 Task: Create a section Database Migration Sprint and in the section, add a milestone Incident Response Planning in the project AlphaTech
Action: Mouse moved to (87, 370)
Screenshot: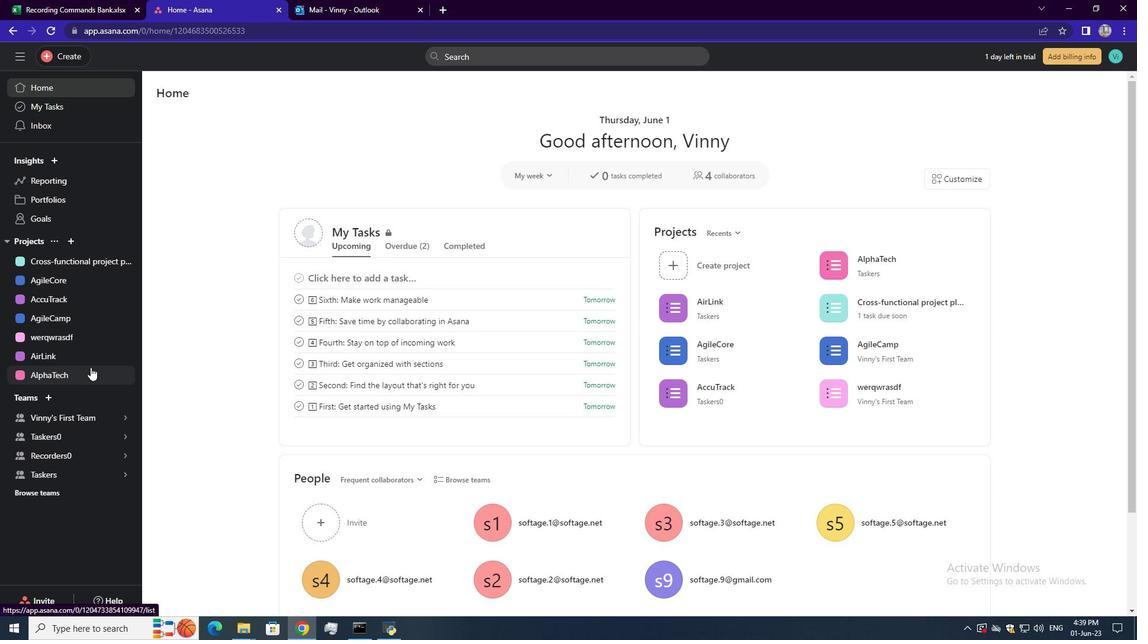 
Action: Mouse pressed left at (87, 370)
Screenshot: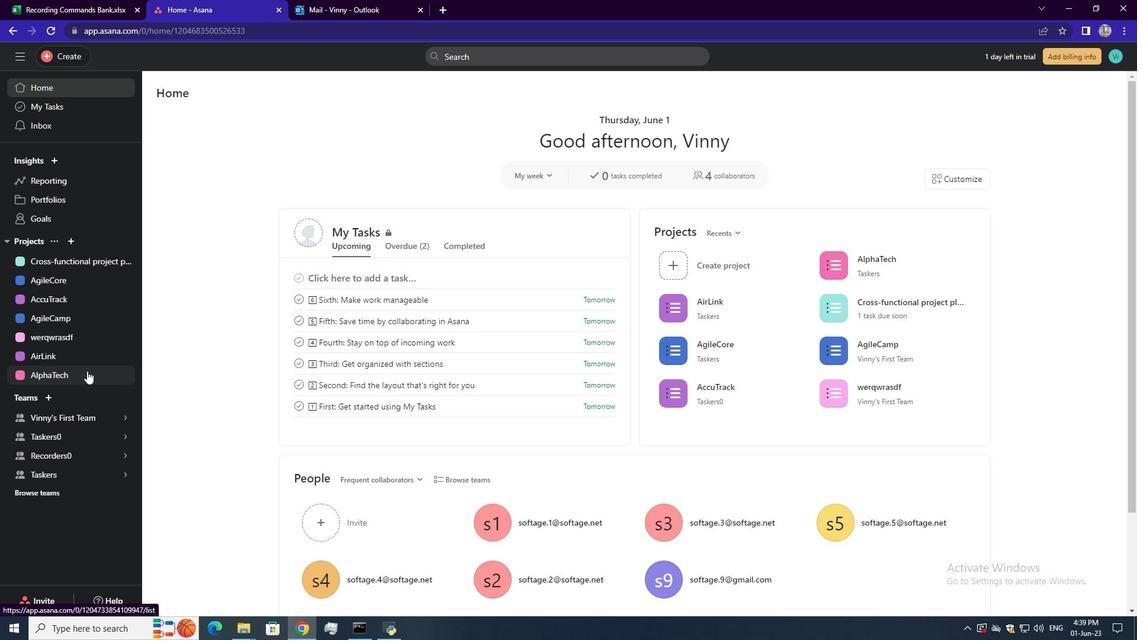 
Action: Mouse moved to (225, 388)
Screenshot: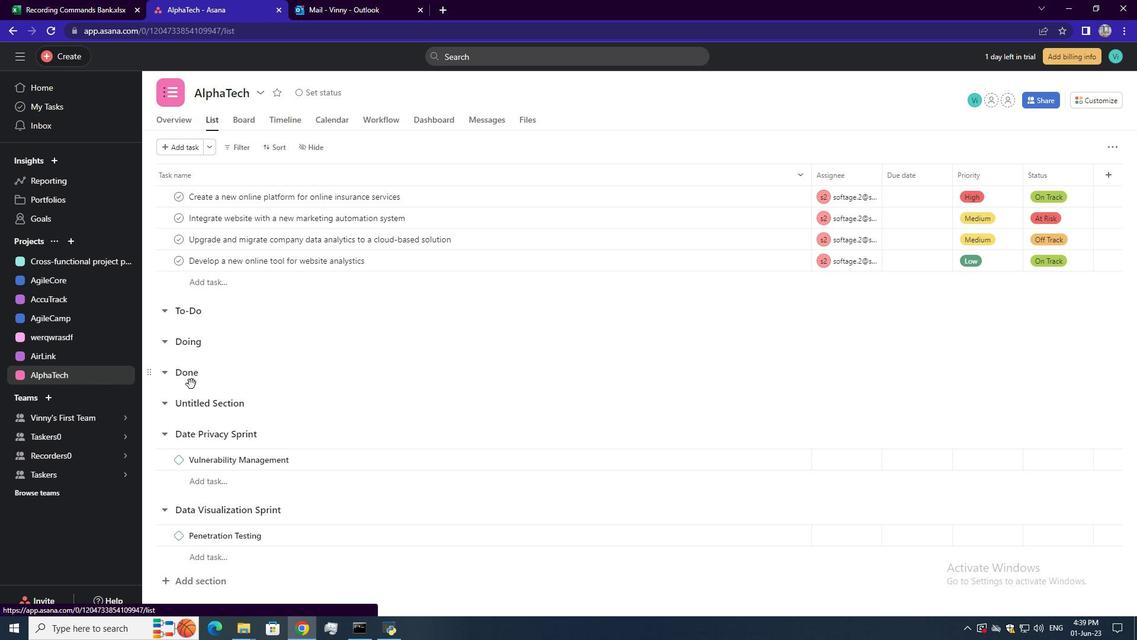 
Action: Mouse scrolled (225, 387) with delta (0, 0)
Screenshot: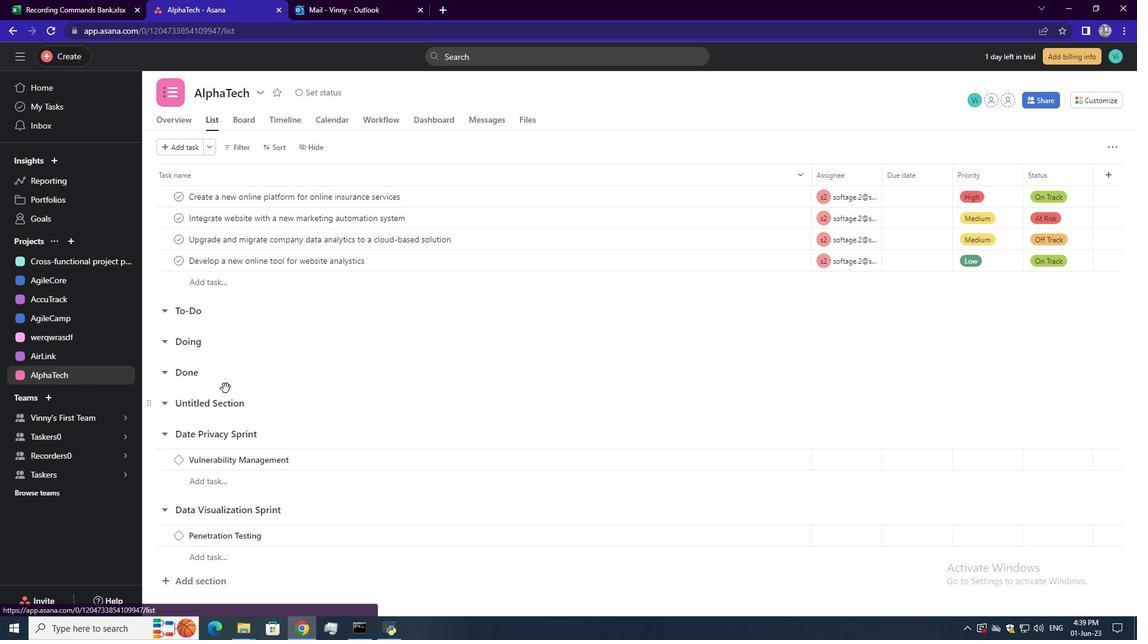 
Action: Mouse scrolled (225, 387) with delta (0, 0)
Screenshot: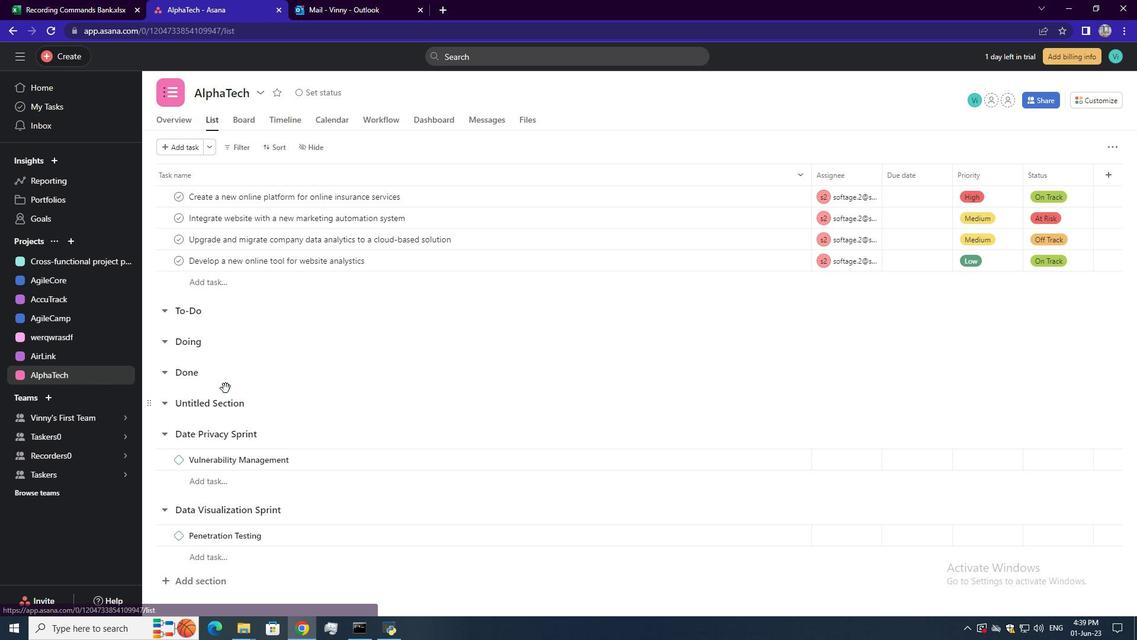 
Action: Mouse scrolled (225, 387) with delta (0, 0)
Screenshot: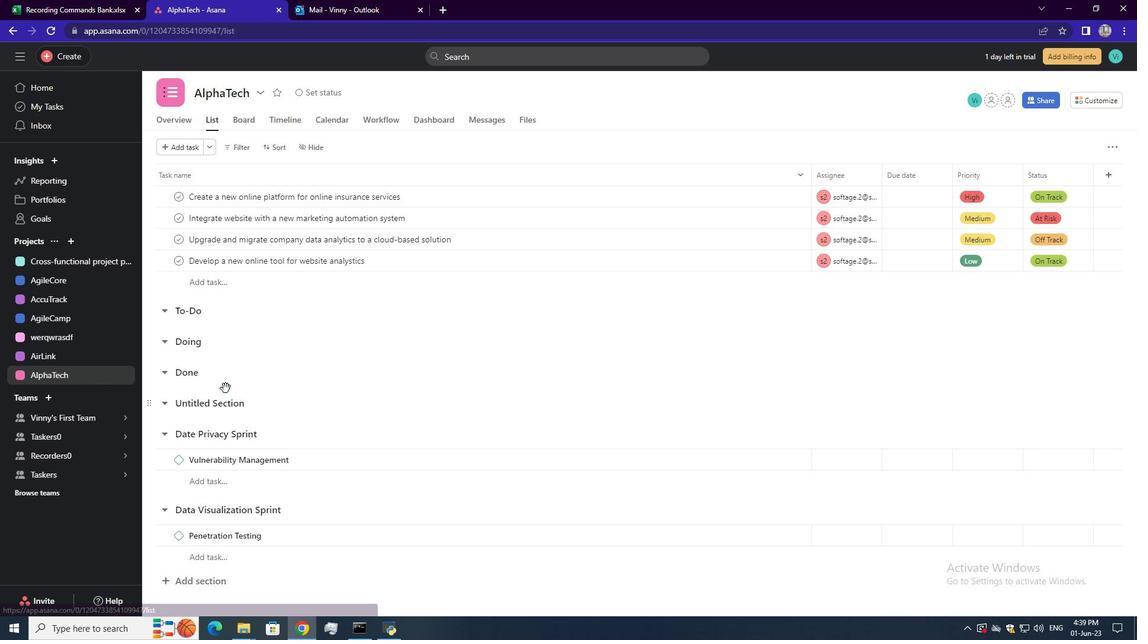 
Action: Mouse scrolled (225, 387) with delta (0, 0)
Screenshot: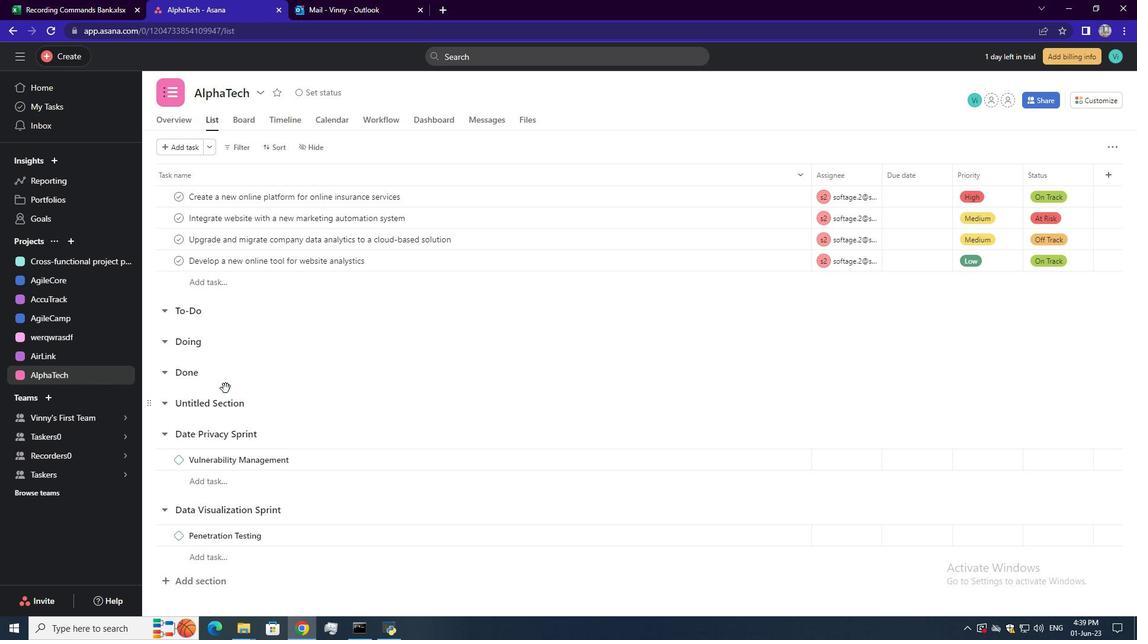 
Action: Mouse scrolled (225, 387) with delta (0, 0)
Screenshot: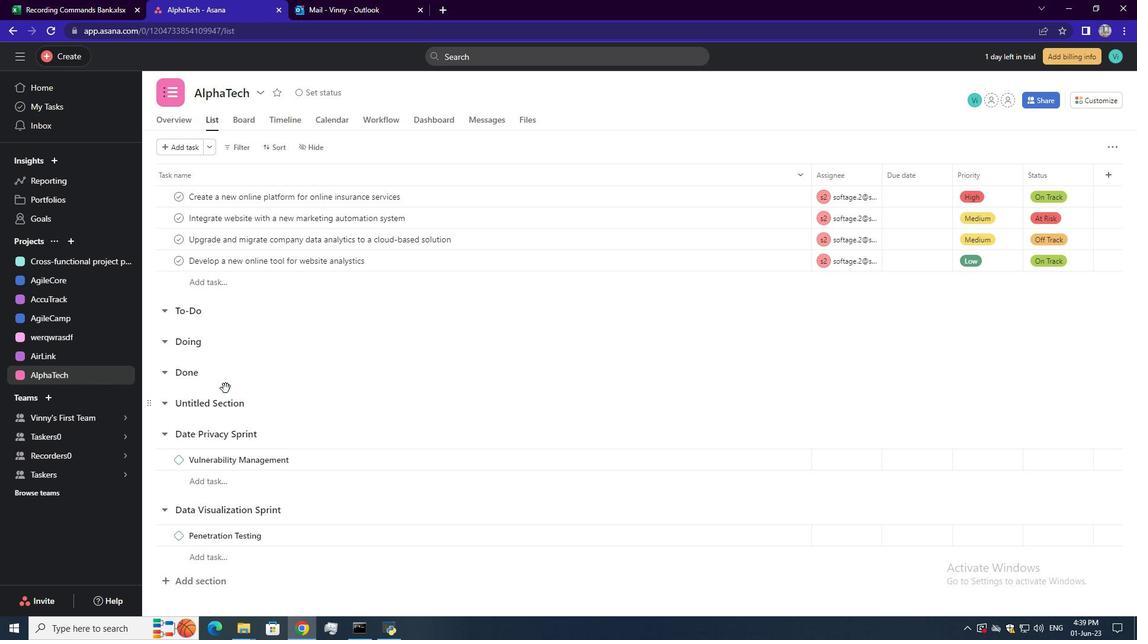 
Action: Mouse moved to (270, 406)
Screenshot: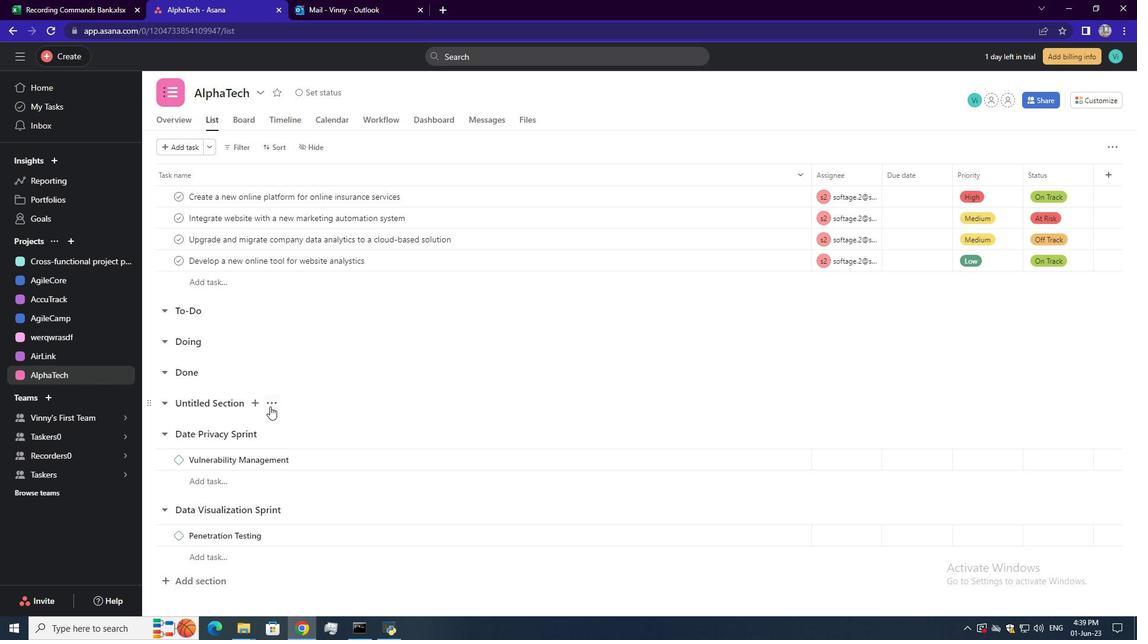 
Action: Mouse scrolled (270, 405) with delta (0, 0)
Screenshot: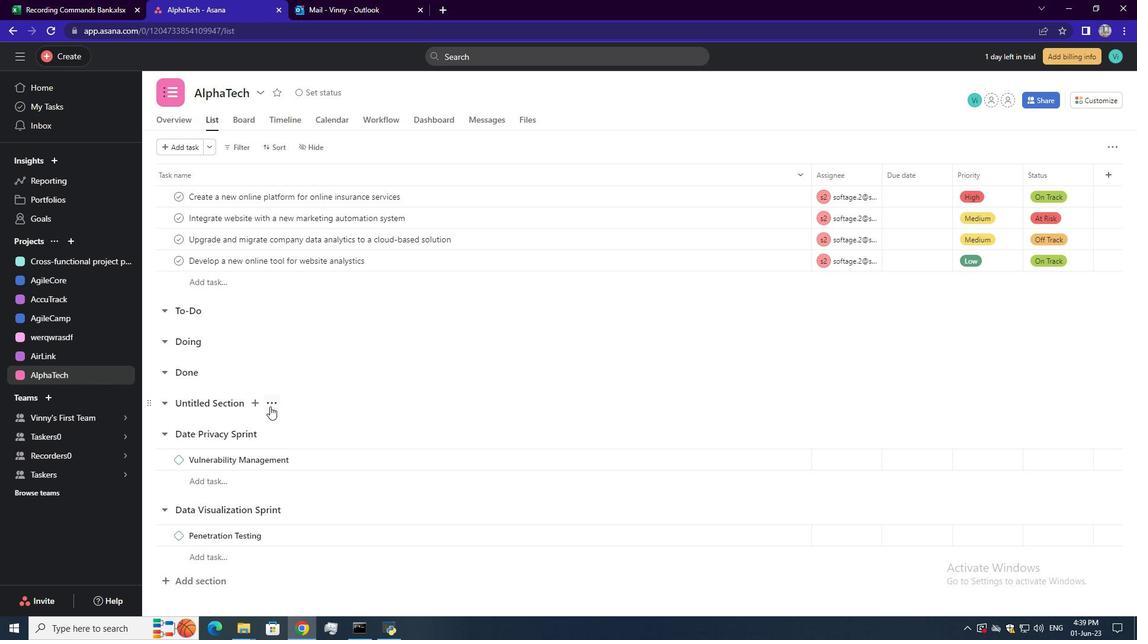 
Action: Mouse scrolled (270, 405) with delta (0, 0)
Screenshot: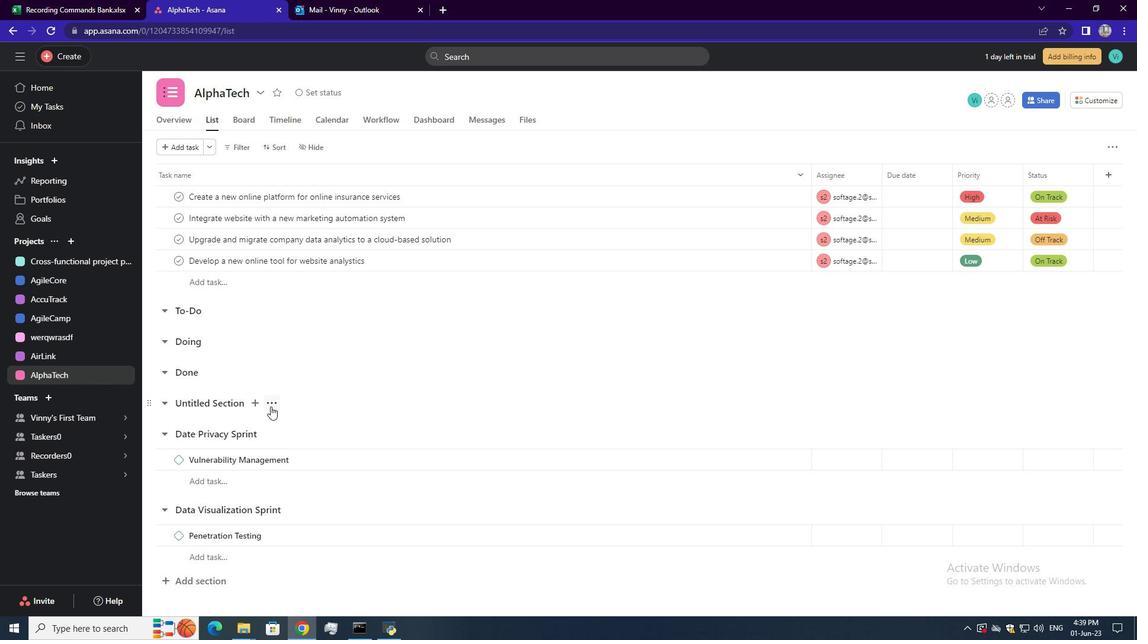 
Action: Mouse moved to (270, 407)
Screenshot: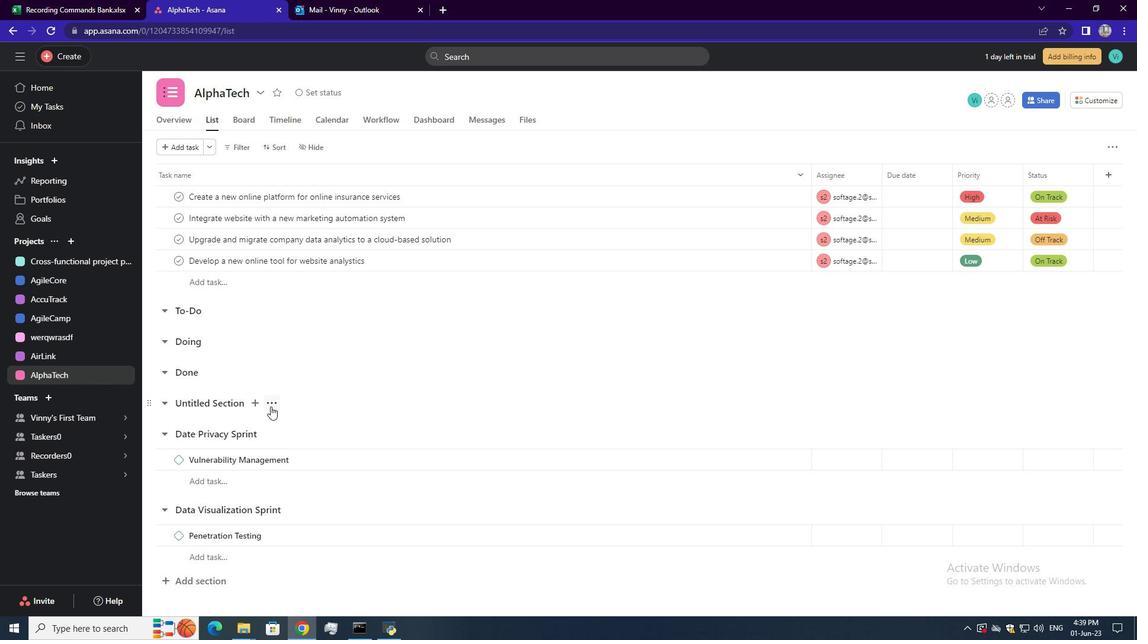 
Action: Mouse scrolled (270, 406) with delta (0, 0)
Screenshot: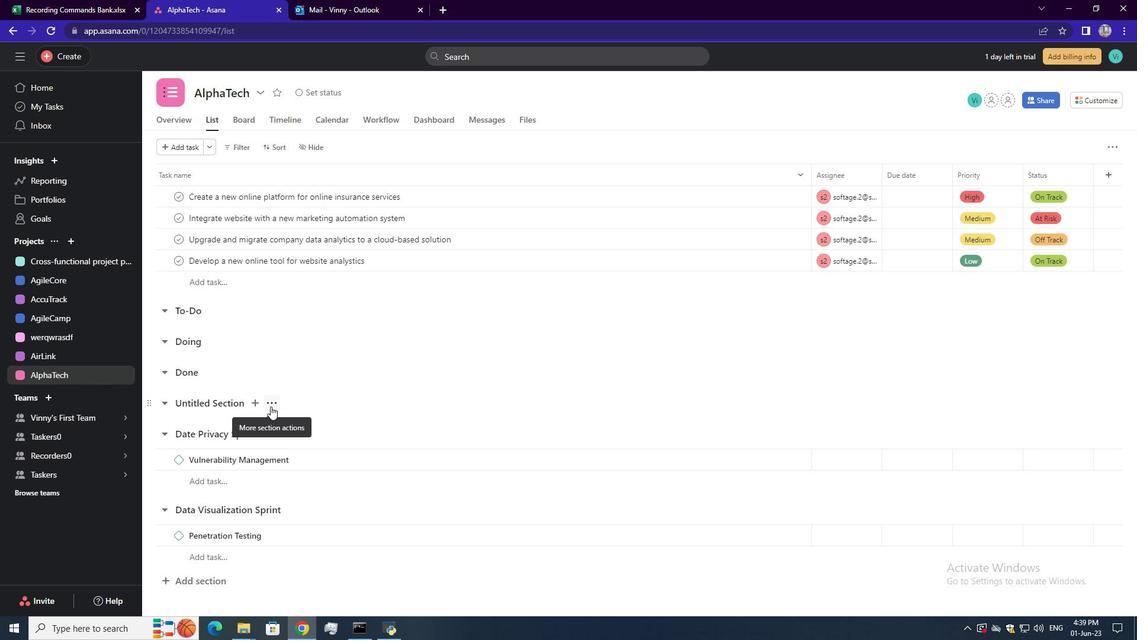 
Action: Mouse moved to (195, 588)
Screenshot: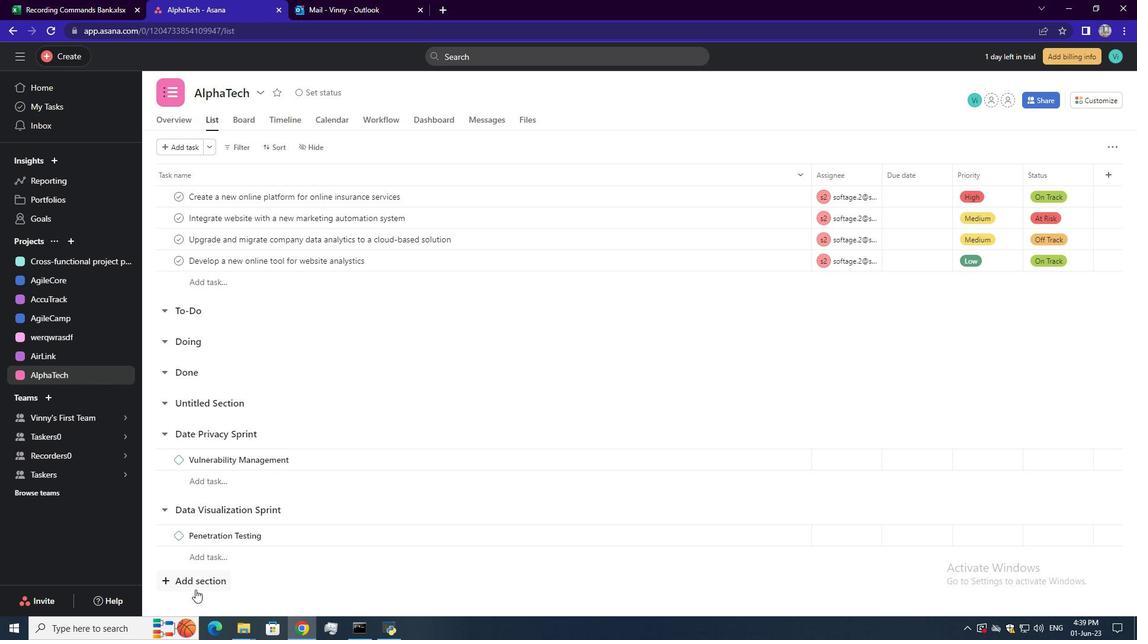 
Action: Mouse pressed left at (195, 588)
Screenshot: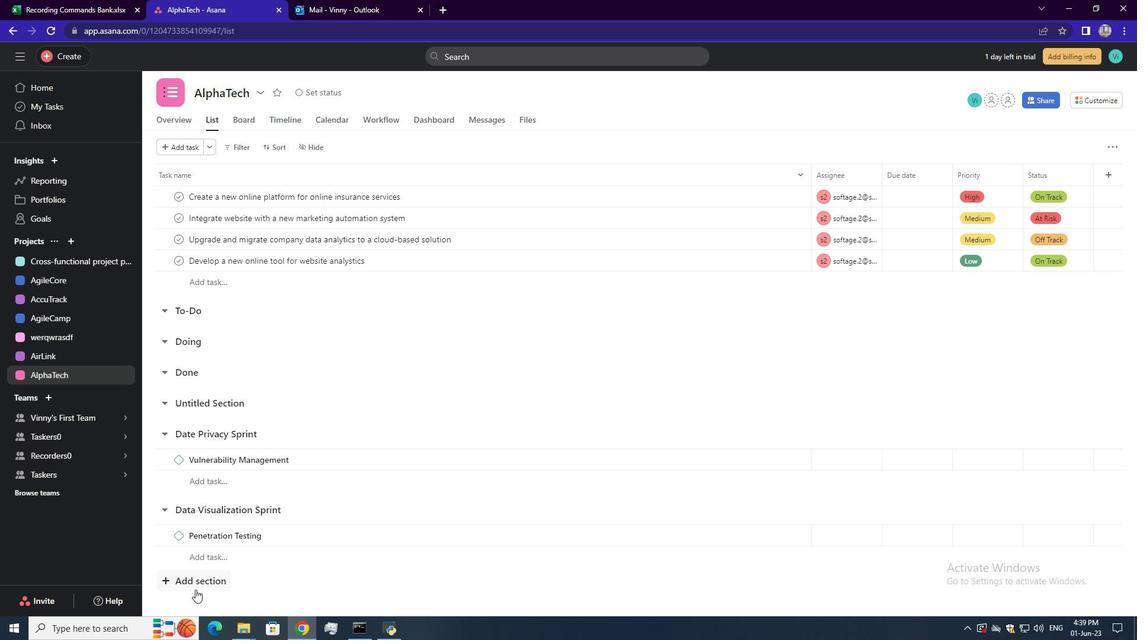 
Action: Mouse moved to (210, 583)
Screenshot: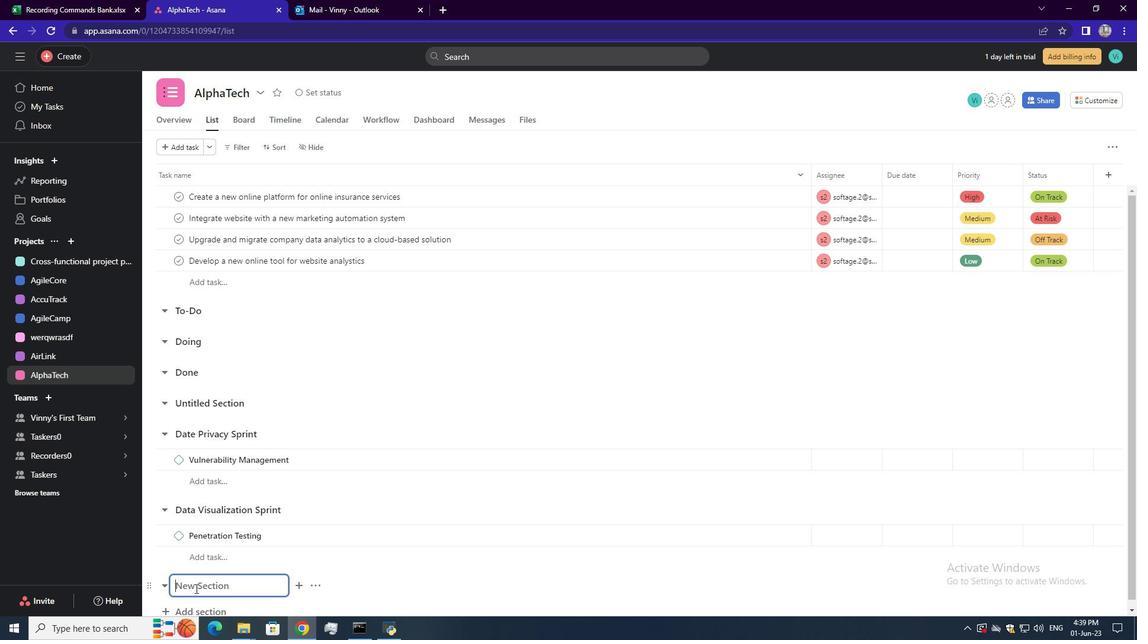 
Action: Mouse pressed left at (210, 583)
Screenshot: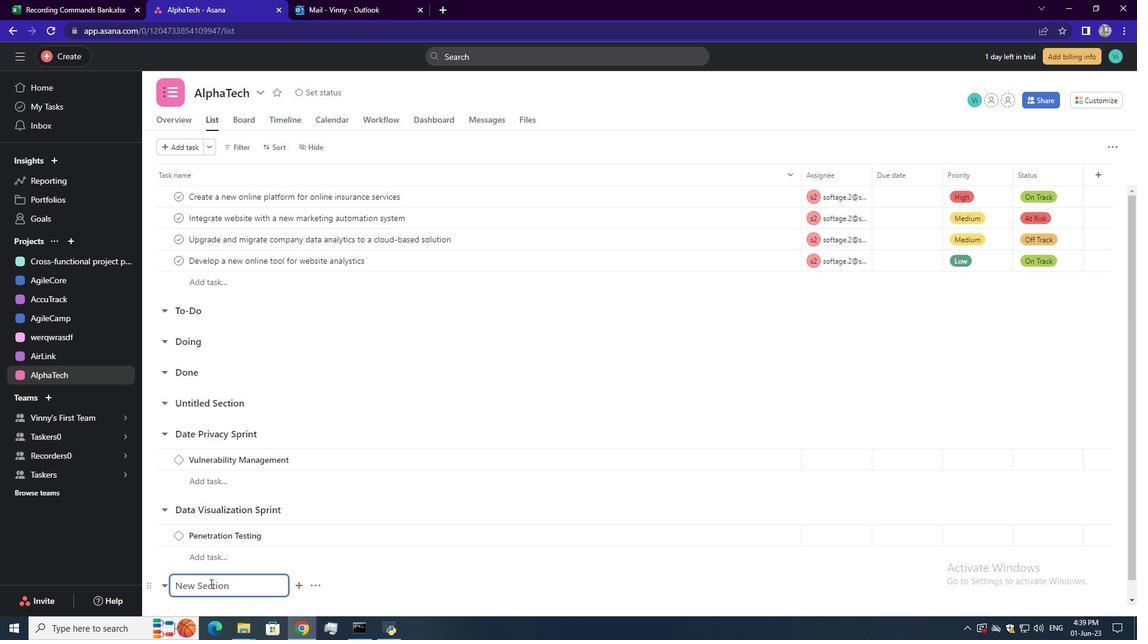 
Action: Key pressed <Key.shift>Database<Key.space><Key.shift>Migration<Key.space><Key.shift>Sprint<Key.enter>
Screenshot: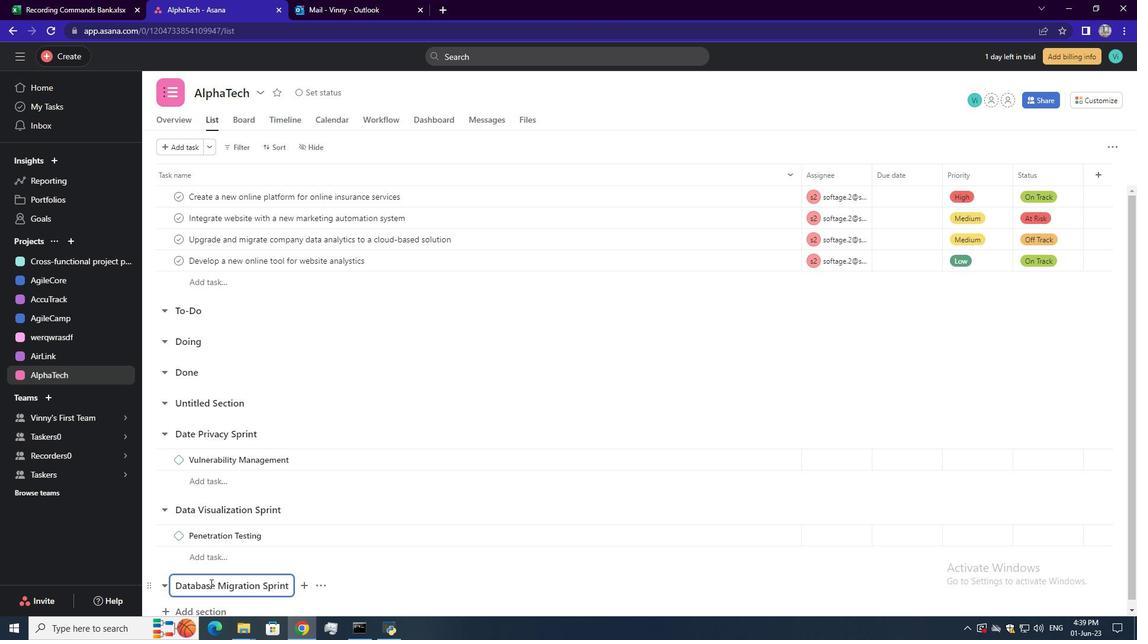 
Action: Mouse scrolled (210, 583) with delta (0, 0)
Screenshot: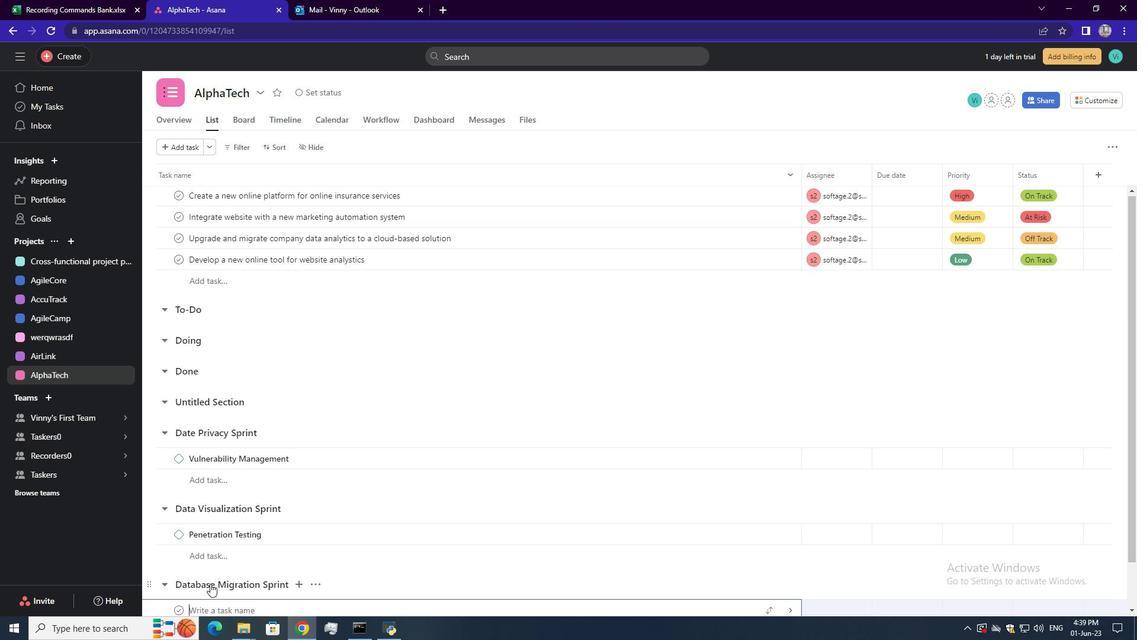 
Action: Mouse moved to (219, 560)
Screenshot: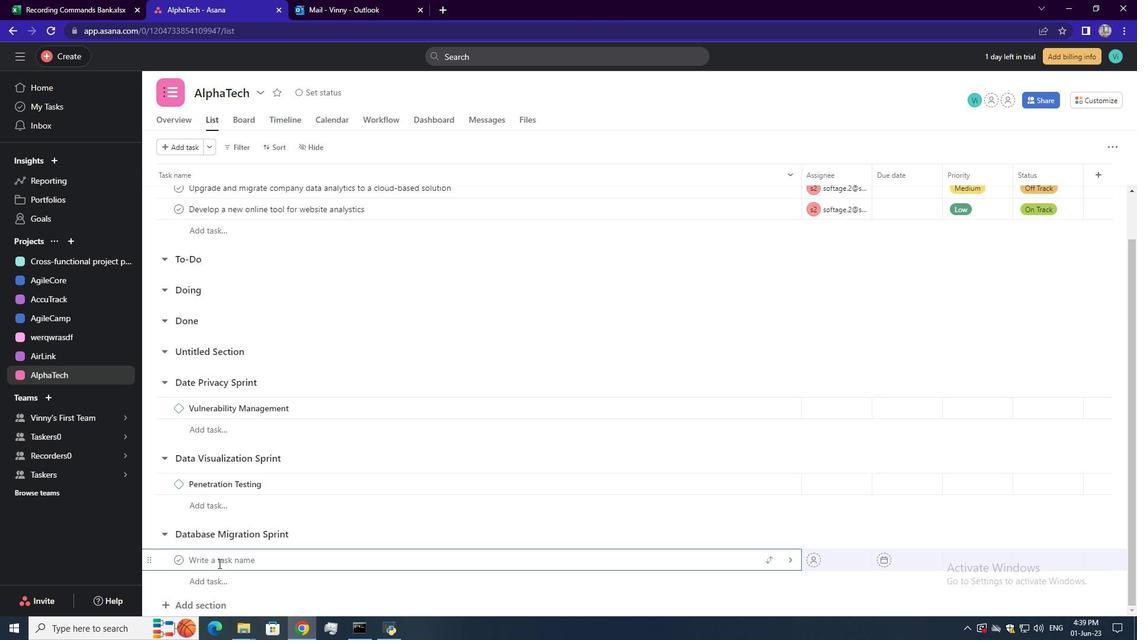 
Action: Mouse pressed left at (219, 560)
Screenshot: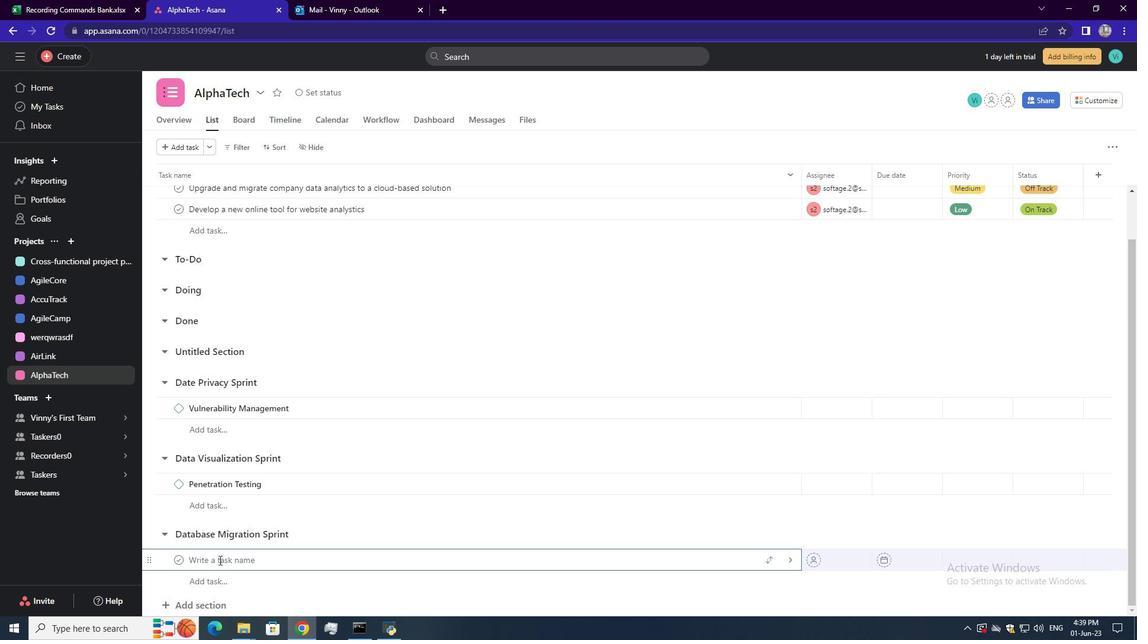 
Action: Mouse moved to (197, 574)
Screenshot: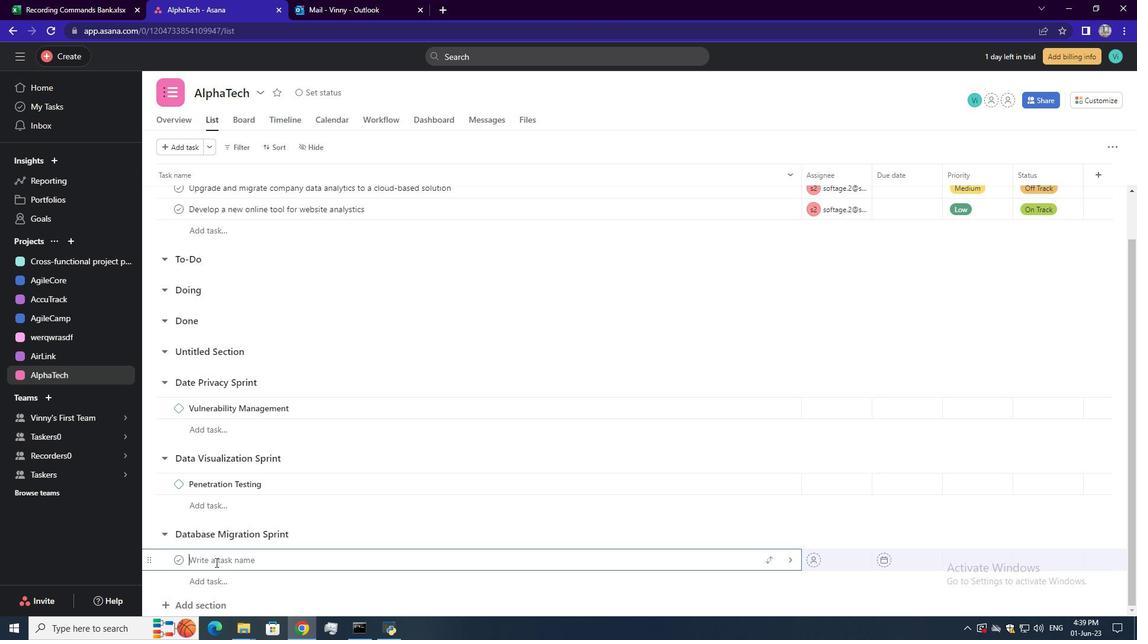 
Action: Key pressed <Key.shift><Key.shift><Key.shift>Incident<Key.space><Key.shift>Response<Key.space><Key.shift>Planning<Key.enter>
Screenshot: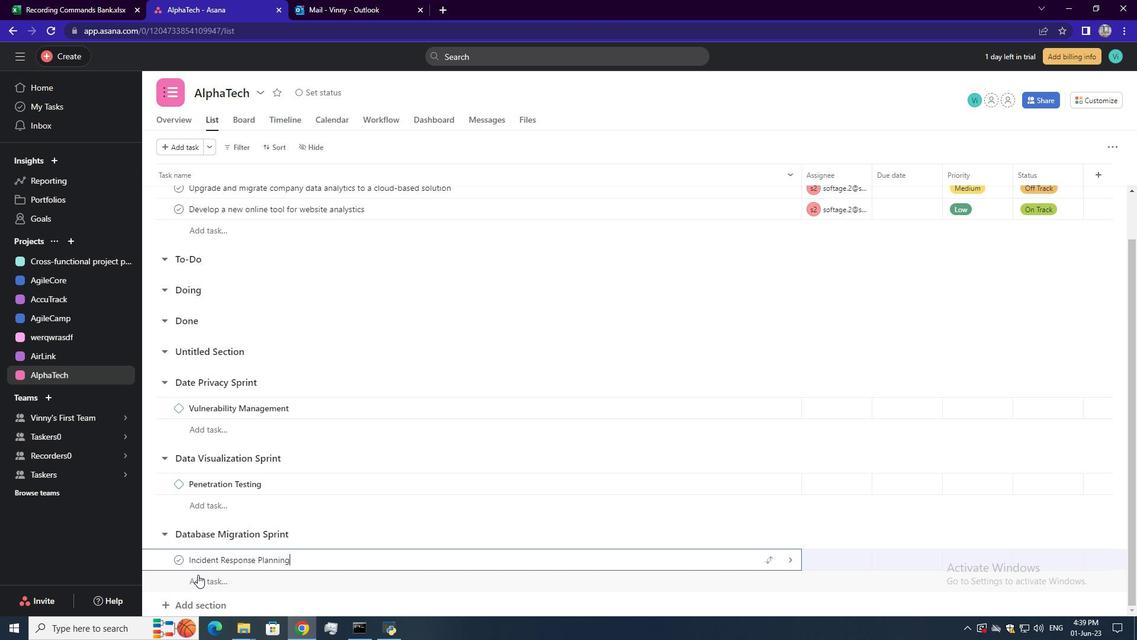 
Action: Mouse moved to (733, 558)
Screenshot: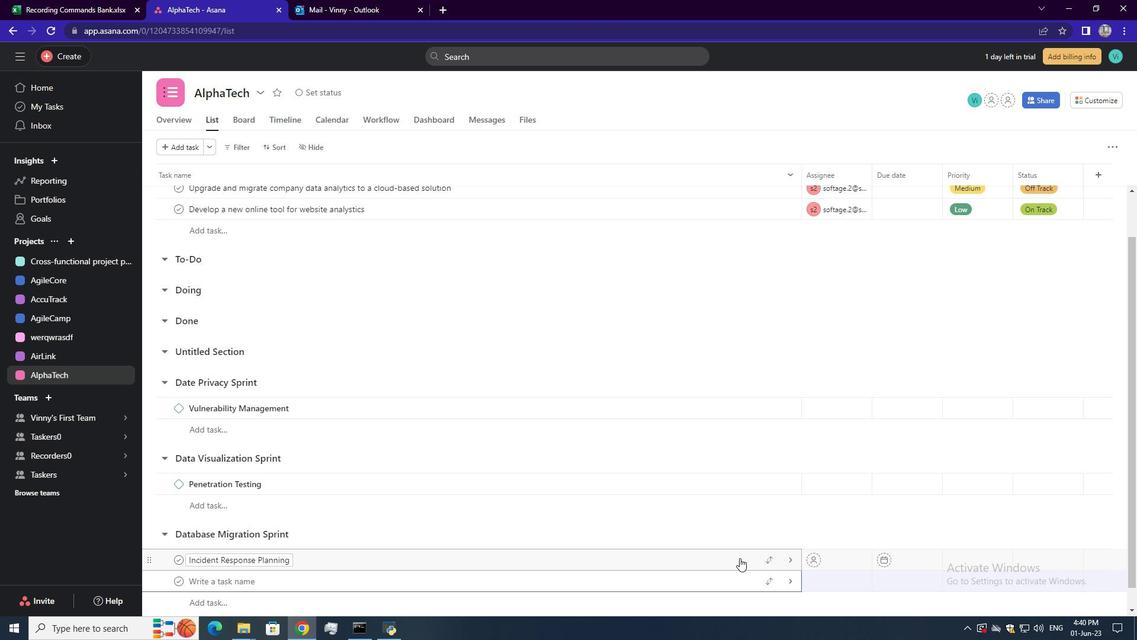 
Action: Mouse pressed left at (733, 558)
Screenshot: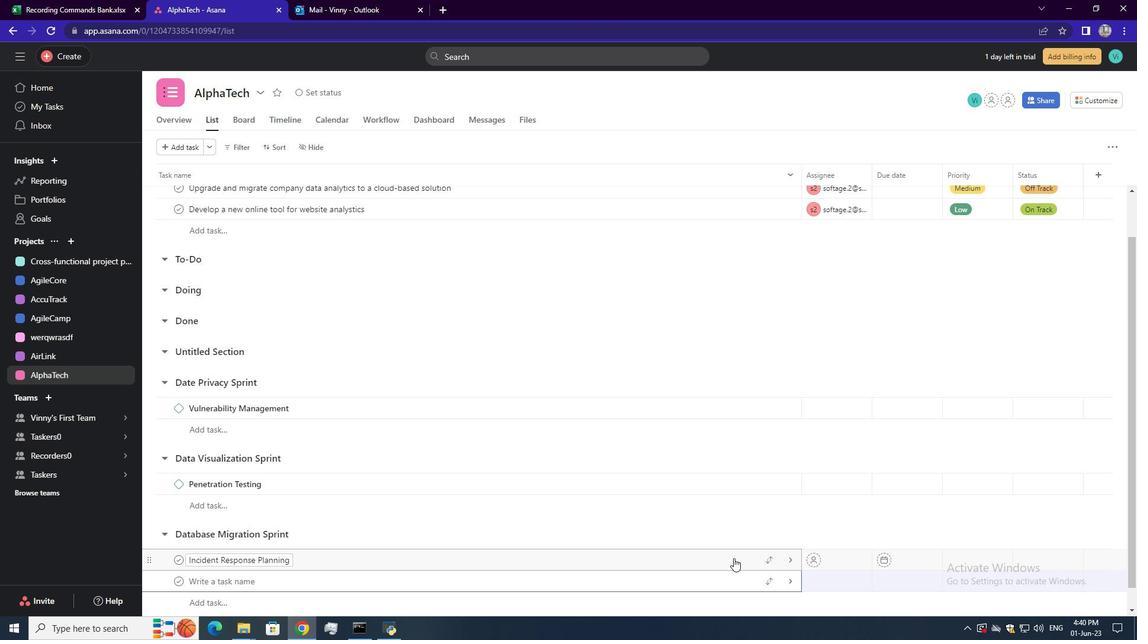 
Action: Mouse moved to (1102, 146)
Screenshot: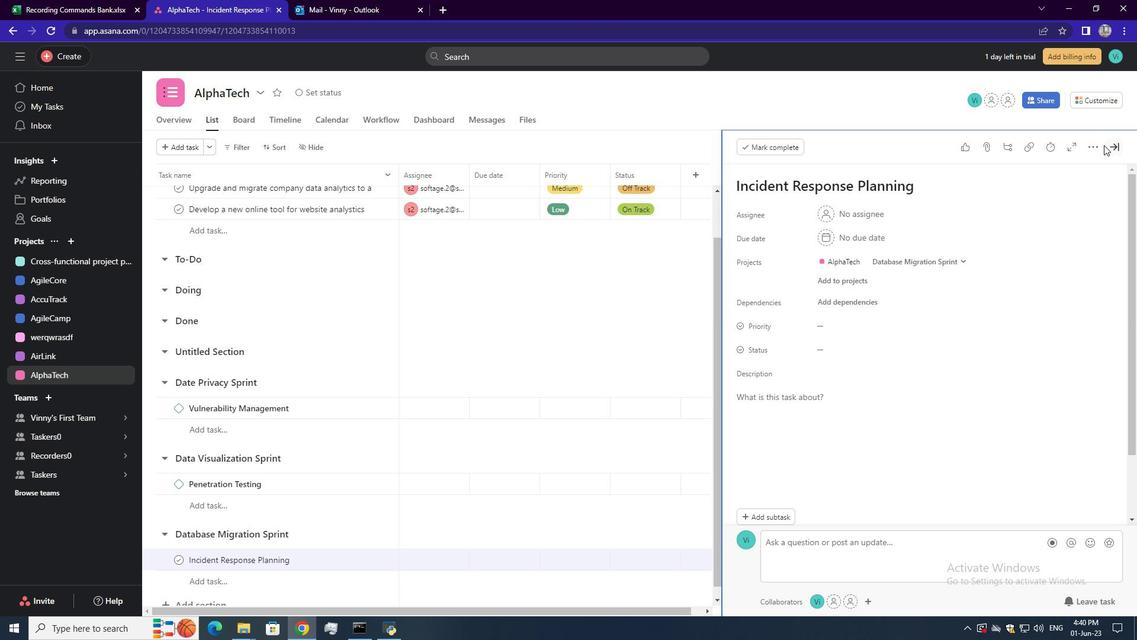 
Action: Mouse pressed left at (1102, 146)
Screenshot: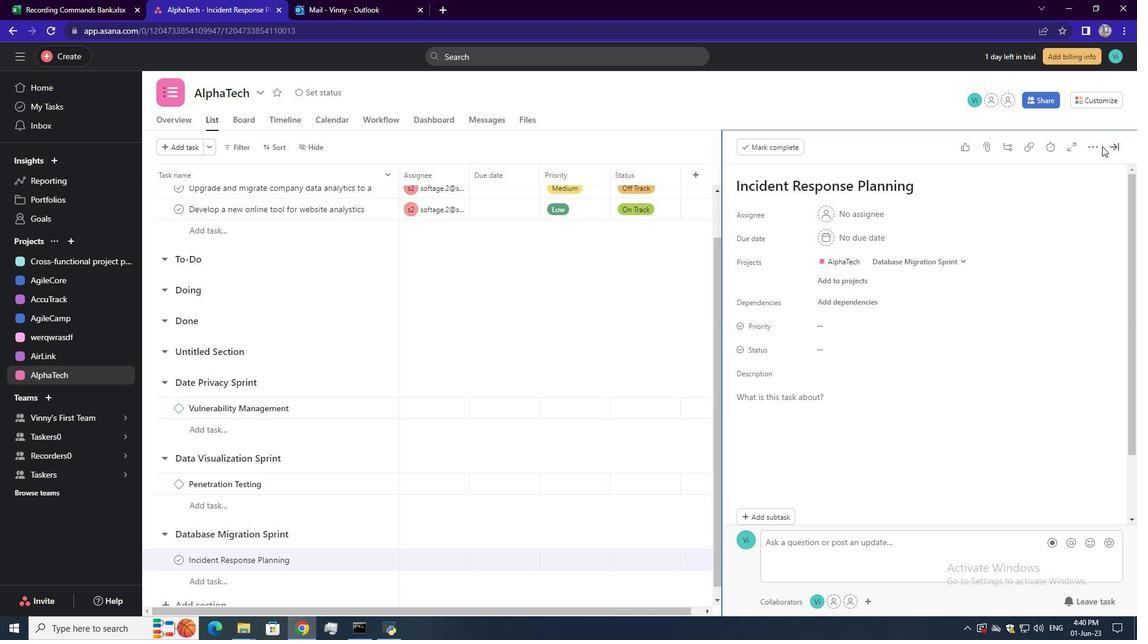 
Action: Mouse moved to (1096, 146)
Screenshot: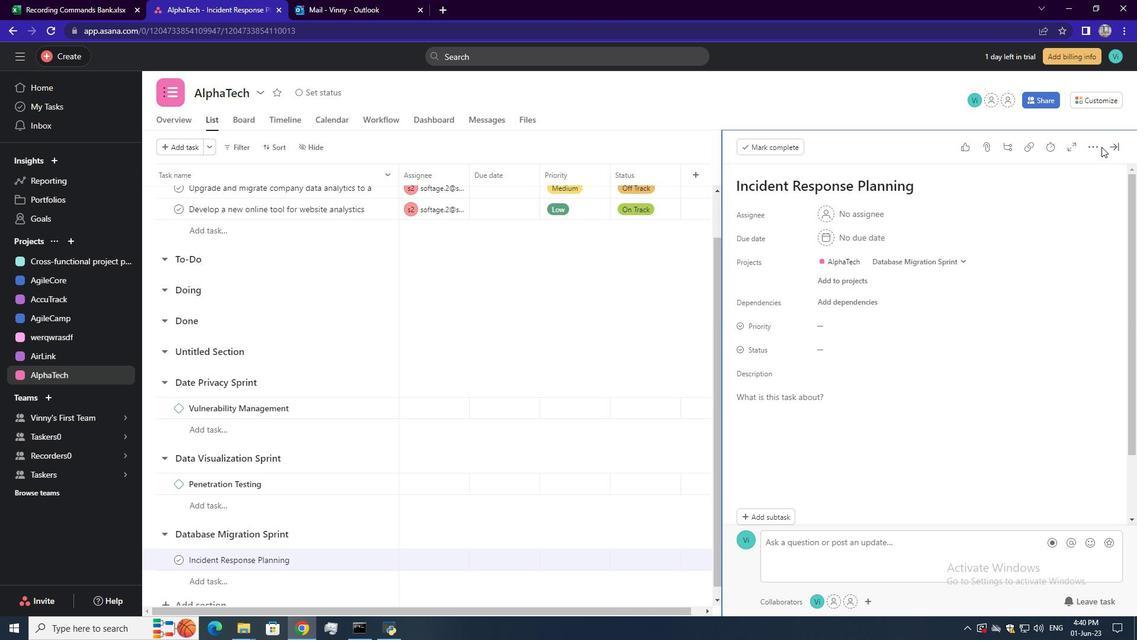 
Action: Mouse pressed left at (1096, 146)
Screenshot: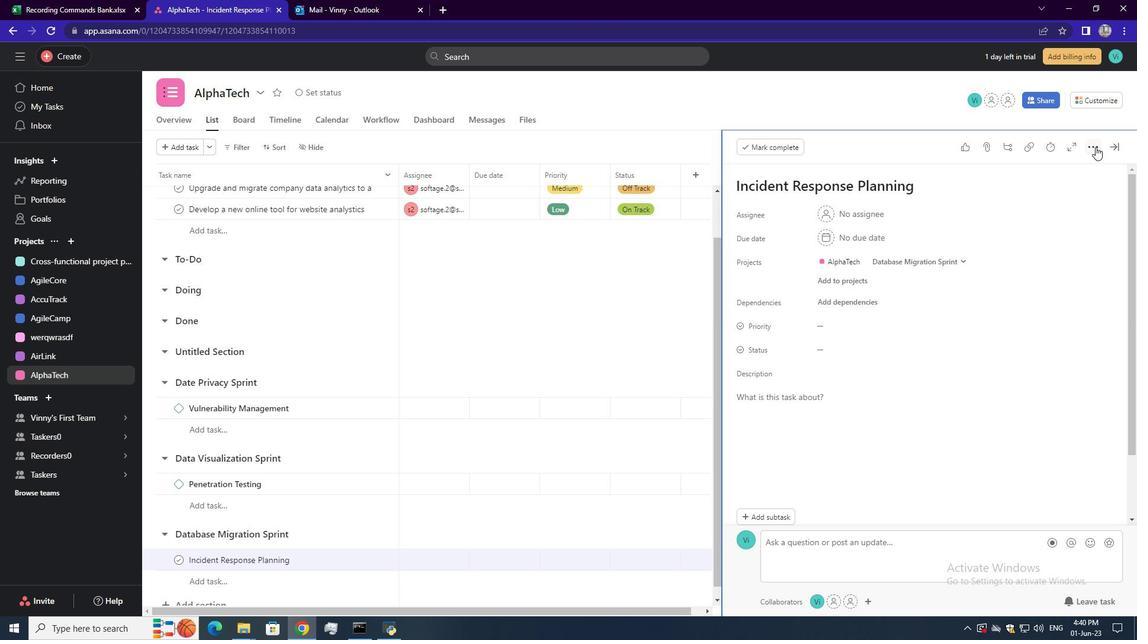 
Action: Mouse moved to (1035, 183)
Screenshot: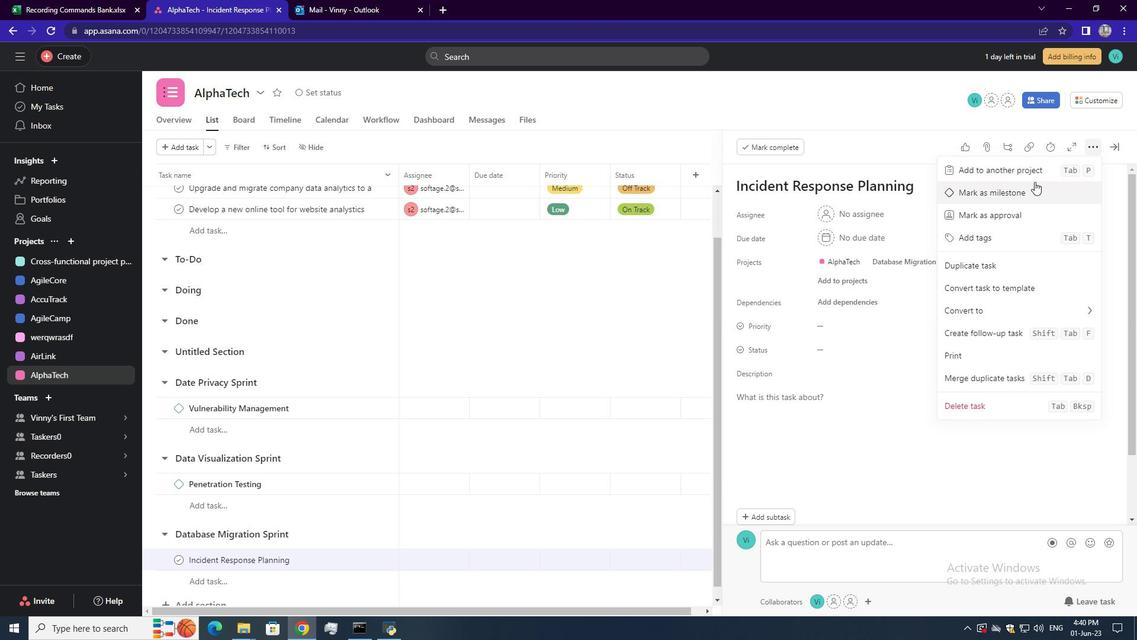 
Action: Mouse pressed left at (1035, 183)
Screenshot: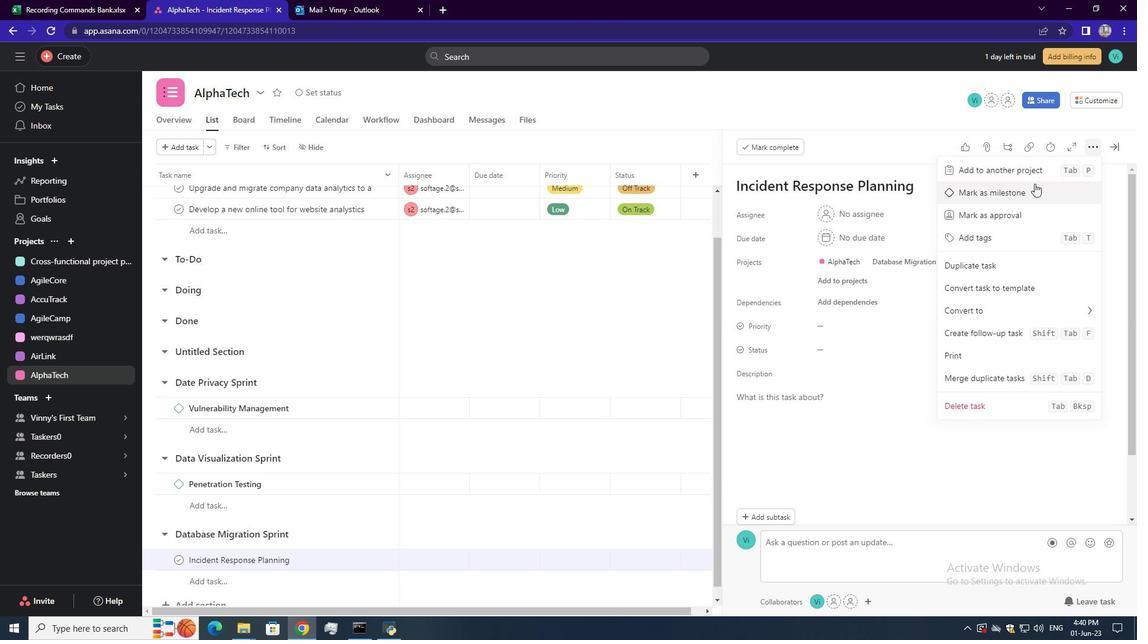 
Action: Mouse moved to (1035, 184)
Screenshot: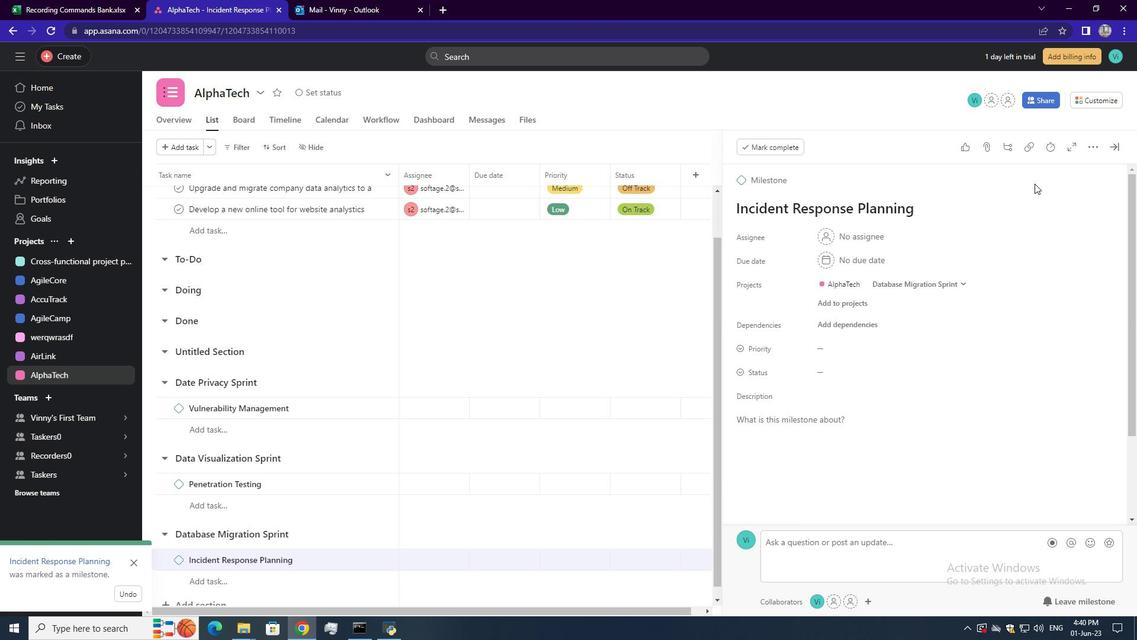
